 Task: Check the calendar for the declined invitation details and update the schedule if necessary.
Action: Mouse moved to (13, 22)
Screenshot: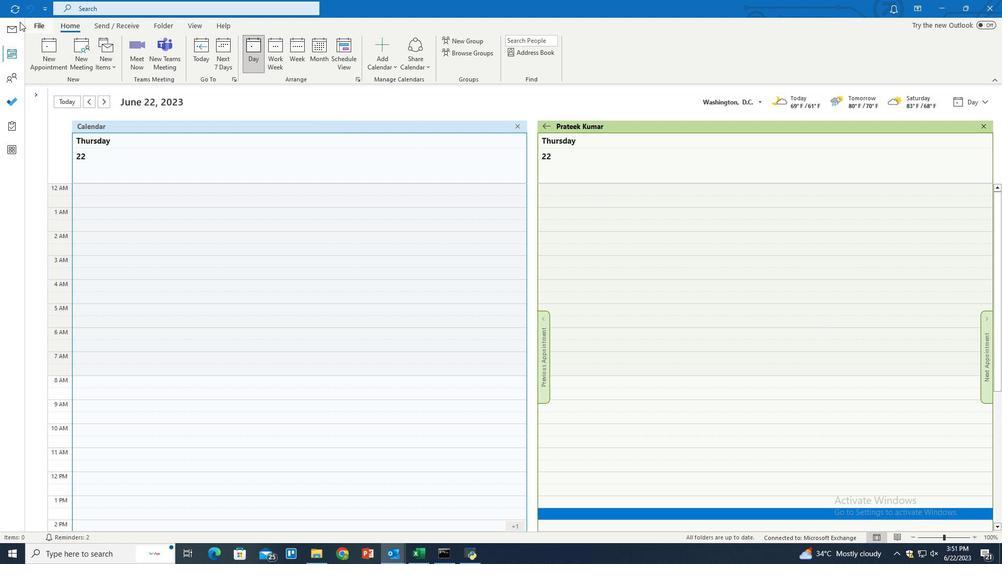
Action: Mouse pressed left at (13, 22)
Screenshot: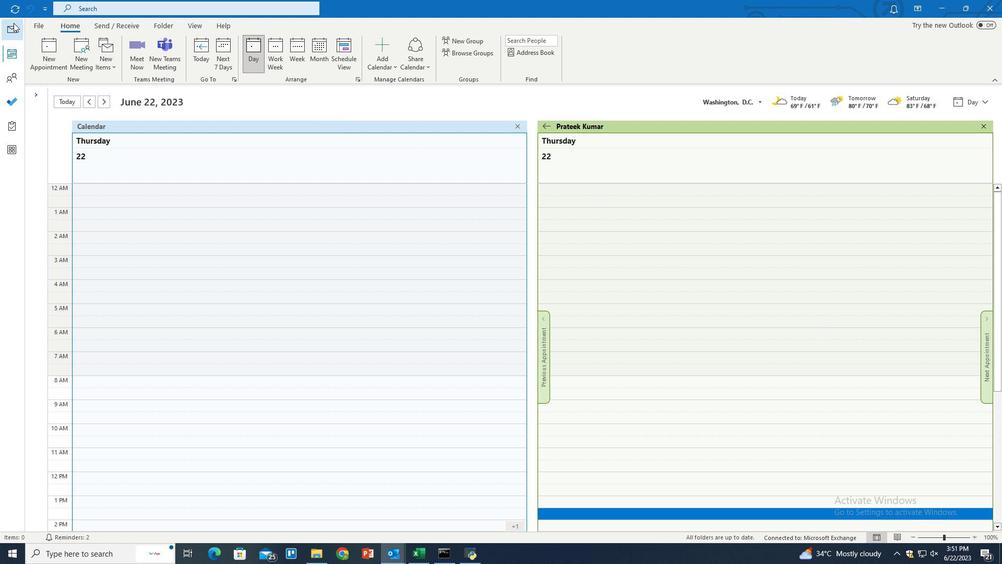 
Action: Mouse moved to (197, 24)
Screenshot: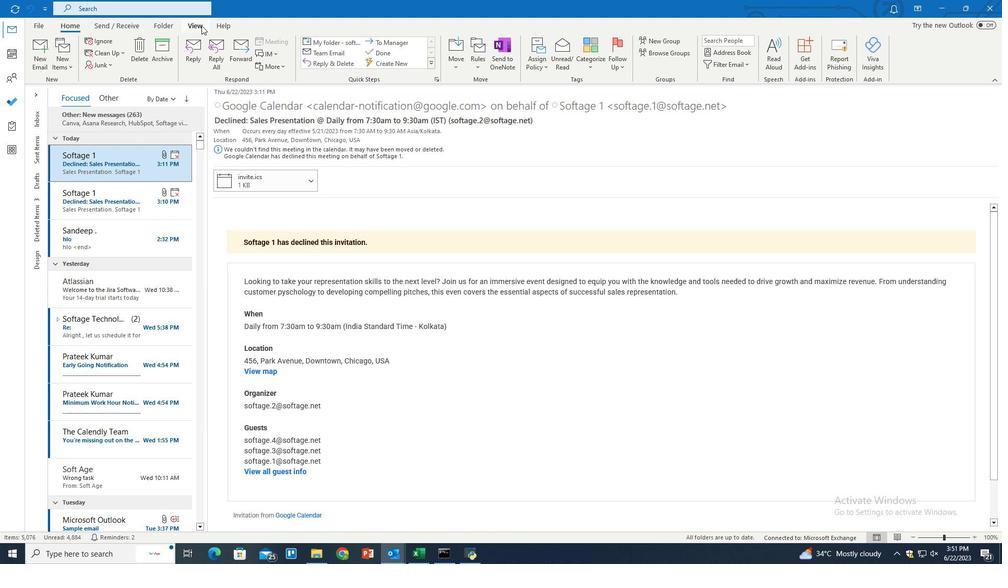 
Action: Mouse pressed left at (197, 24)
Screenshot: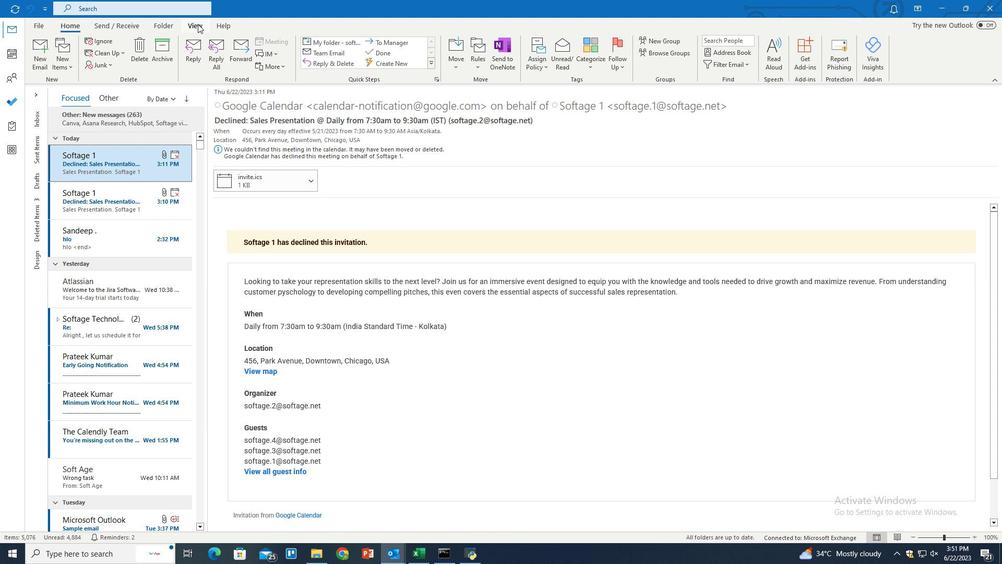 
Action: Mouse moved to (698, 55)
Screenshot: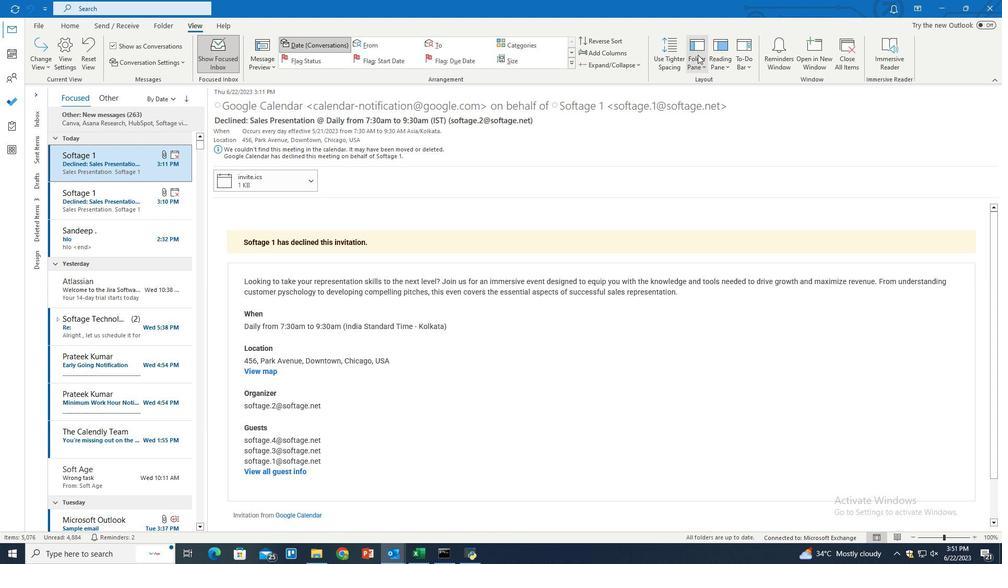 
Action: Mouse pressed left at (698, 55)
Screenshot: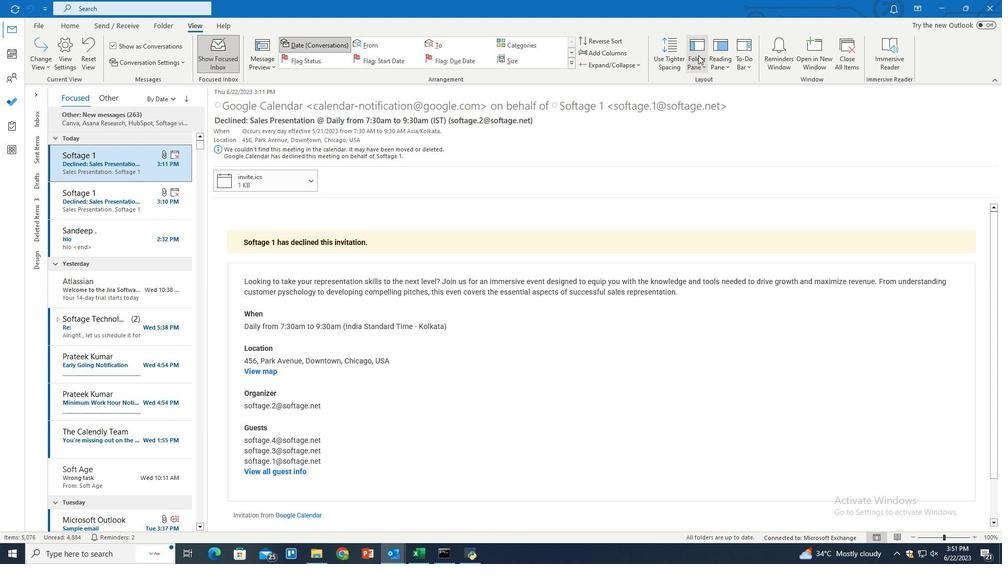 
Action: Mouse moved to (708, 108)
Screenshot: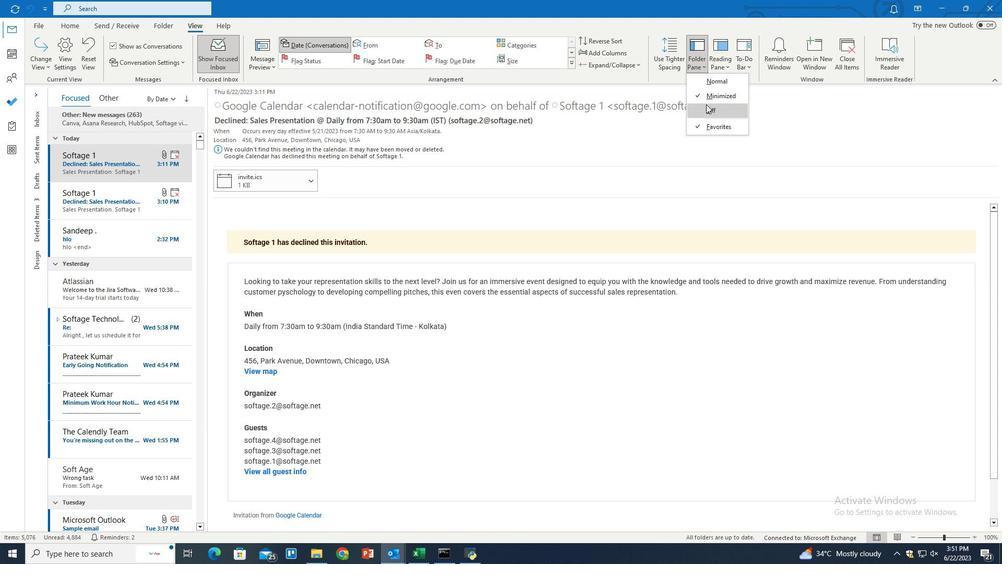 
Action: Mouse pressed left at (708, 108)
Screenshot: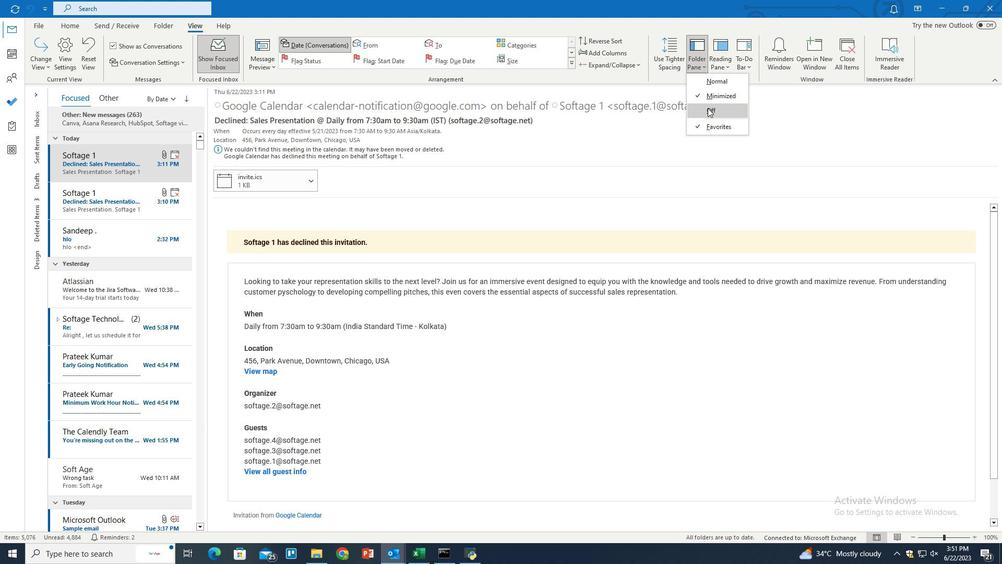 
Action: Mouse moved to (708, 106)
Screenshot: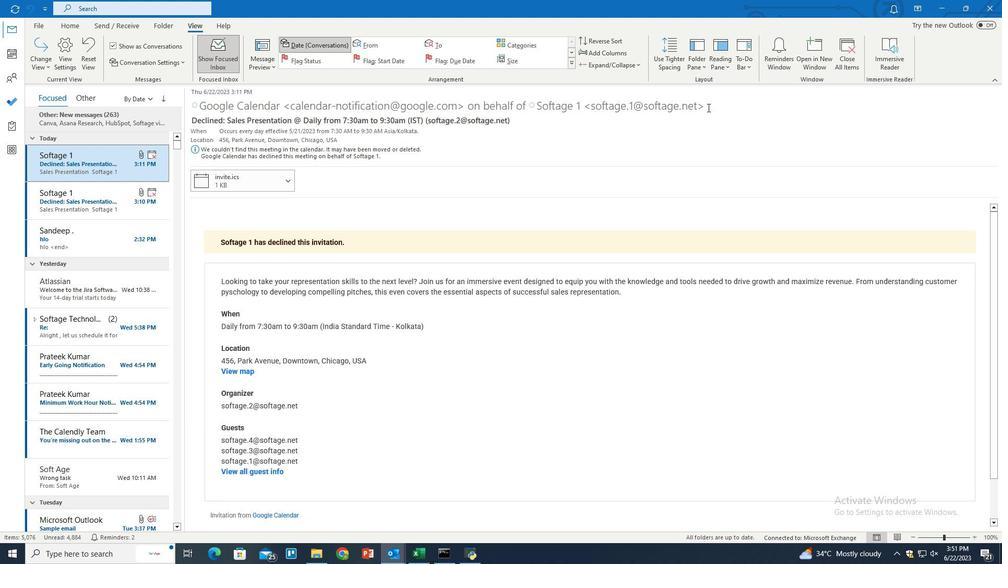 
